 Task: Create a due date automation trigger when advanced on, on the monday before a card is due add dates with a start date at 11:00 AM.
Action: Mouse moved to (917, 249)
Screenshot: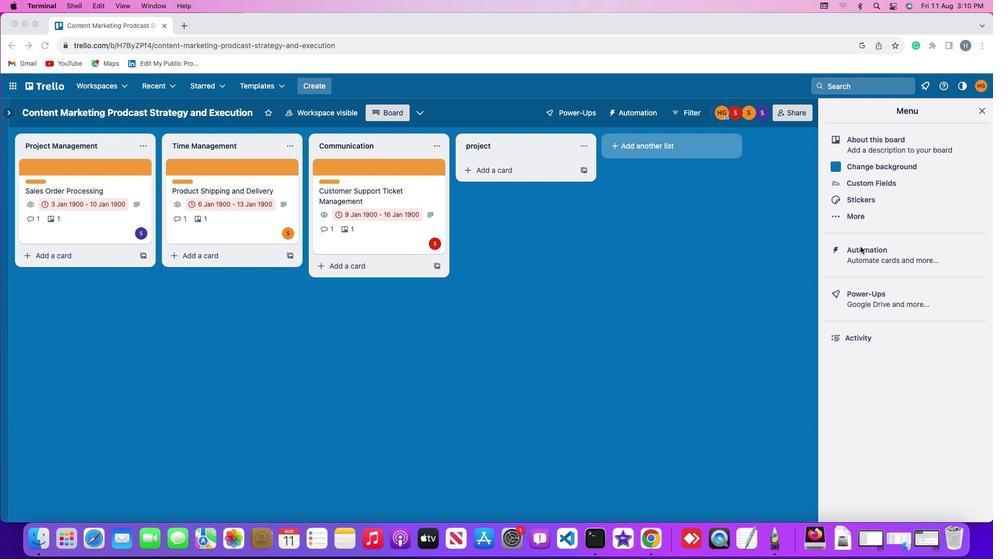
Action: Mouse pressed left at (917, 249)
Screenshot: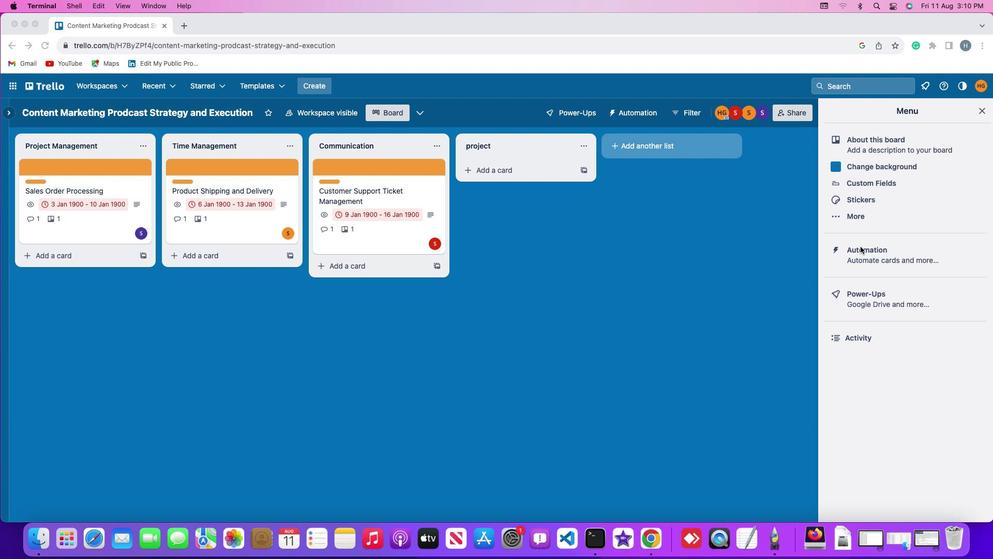 
Action: Mouse pressed left at (917, 249)
Screenshot: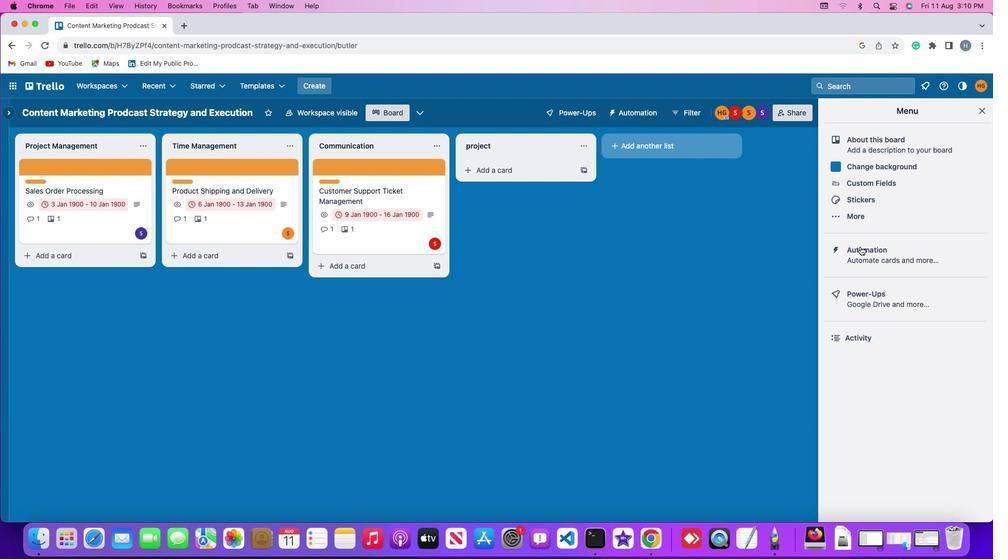 
Action: Mouse moved to (21, 246)
Screenshot: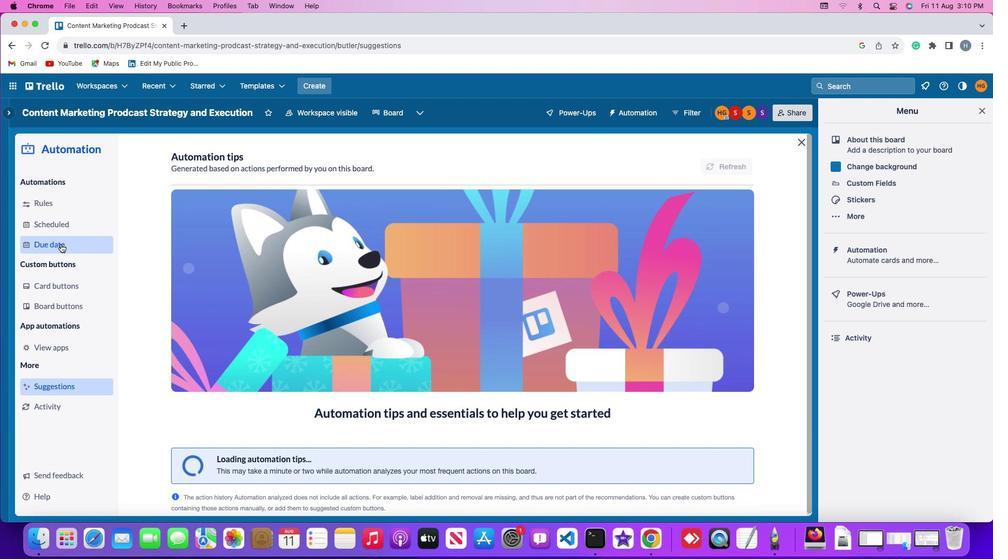
Action: Mouse pressed left at (21, 246)
Screenshot: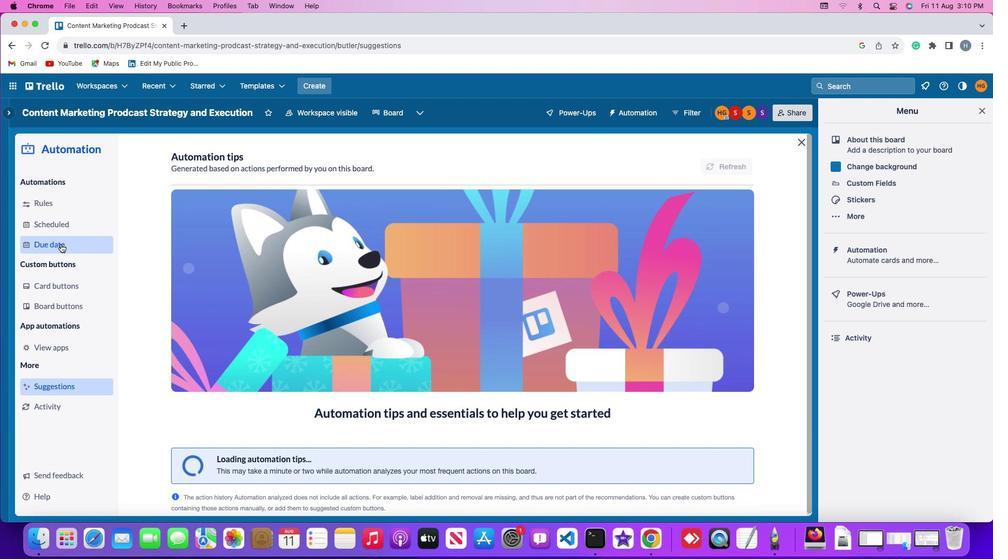 
Action: Mouse moved to (745, 165)
Screenshot: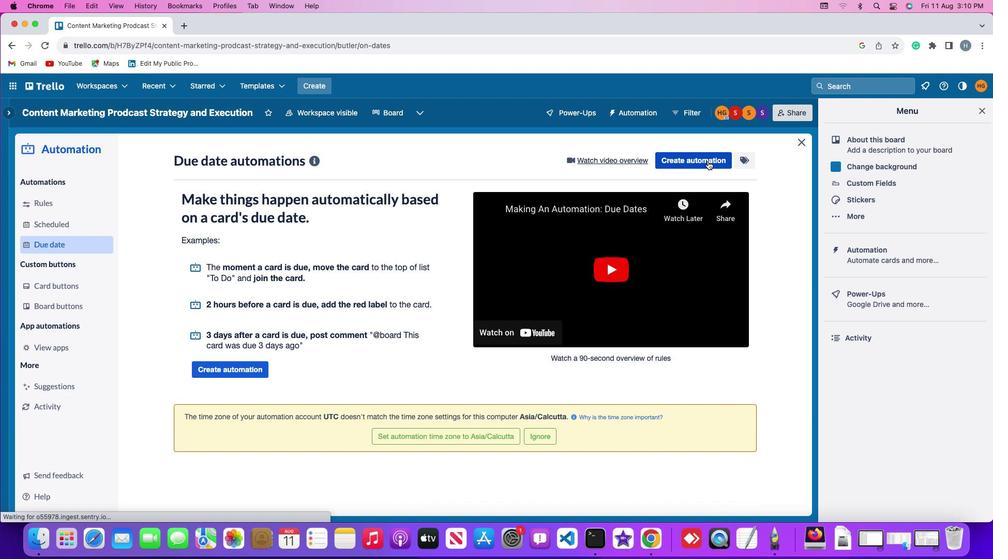 
Action: Mouse pressed left at (745, 165)
Screenshot: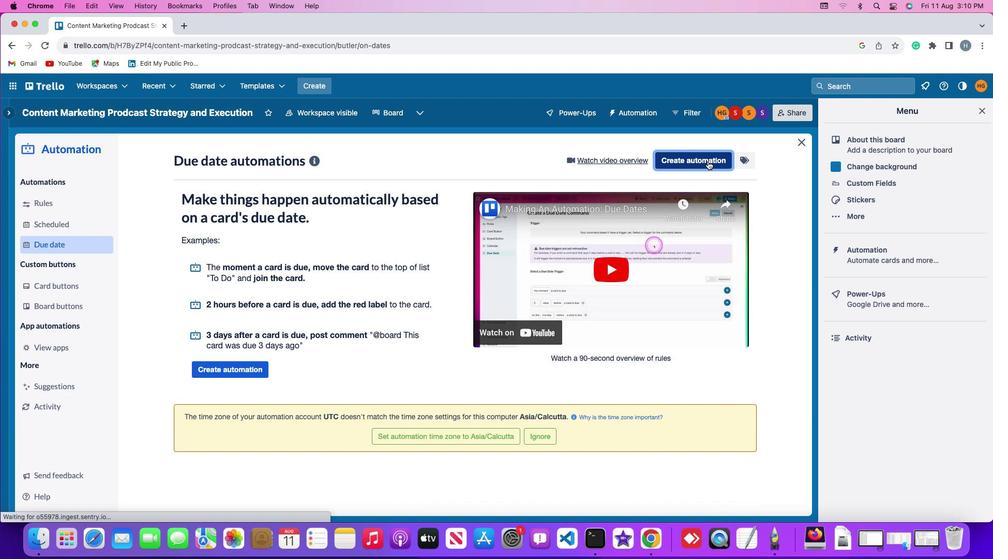 
Action: Mouse moved to (253, 259)
Screenshot: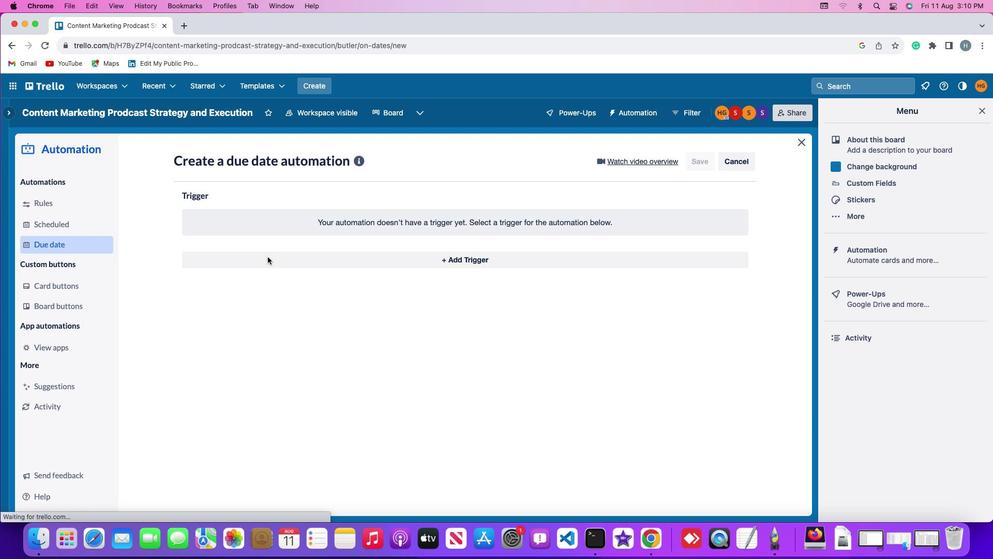 
Action: Mouse pressed left at (253, 259)
Screenshot: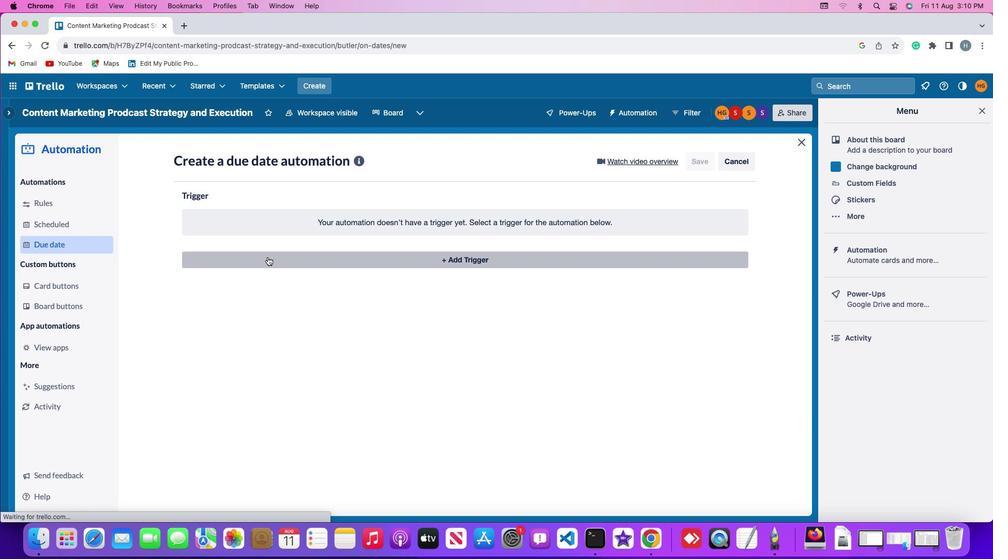 
Action: Mouse moved to (201, 447)
Screenshot: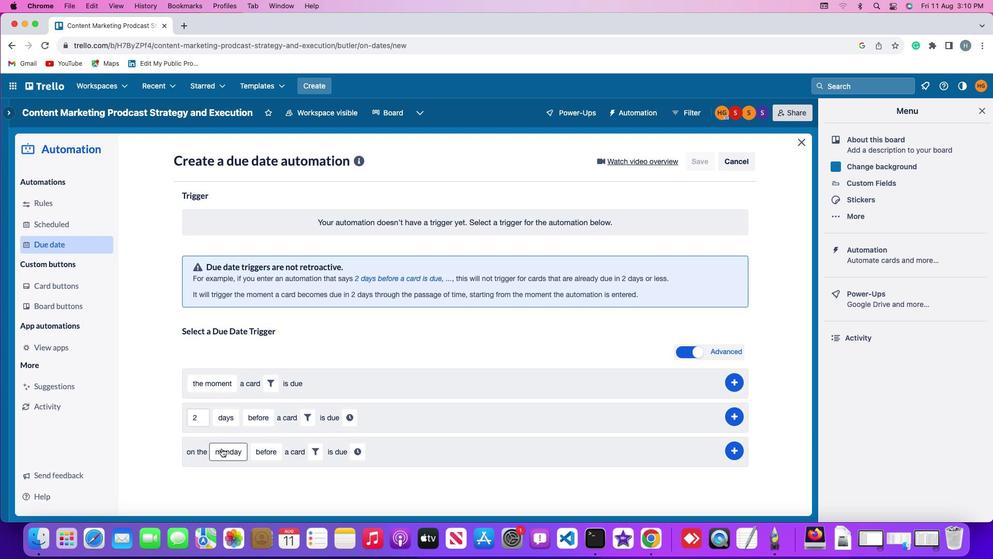 
Action: Mouse pressed left at (201, 447)
Screenshot: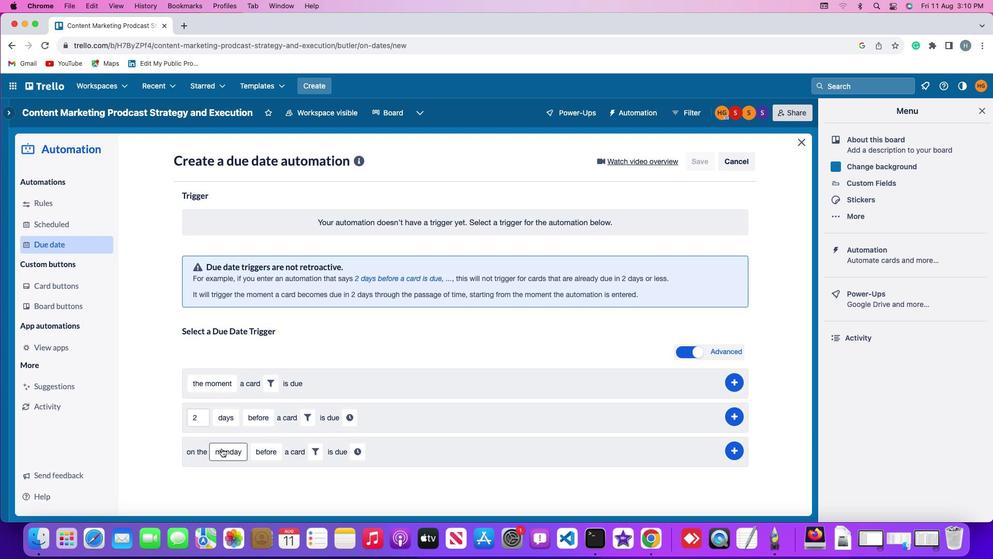 
Action: Mouse moved to (226, 307)
Screenshot: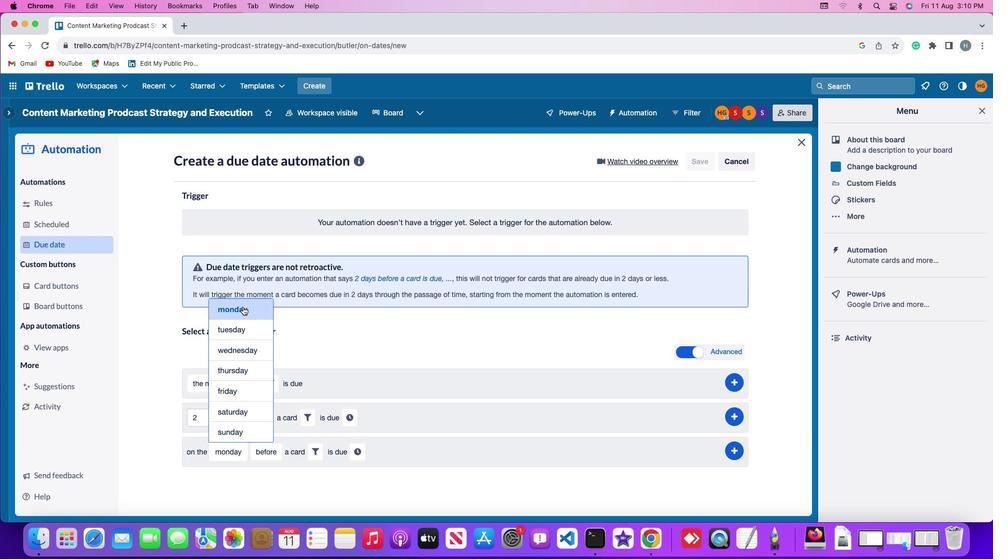 
Action: Mouse pressed left at (226, 307)
Screenshot: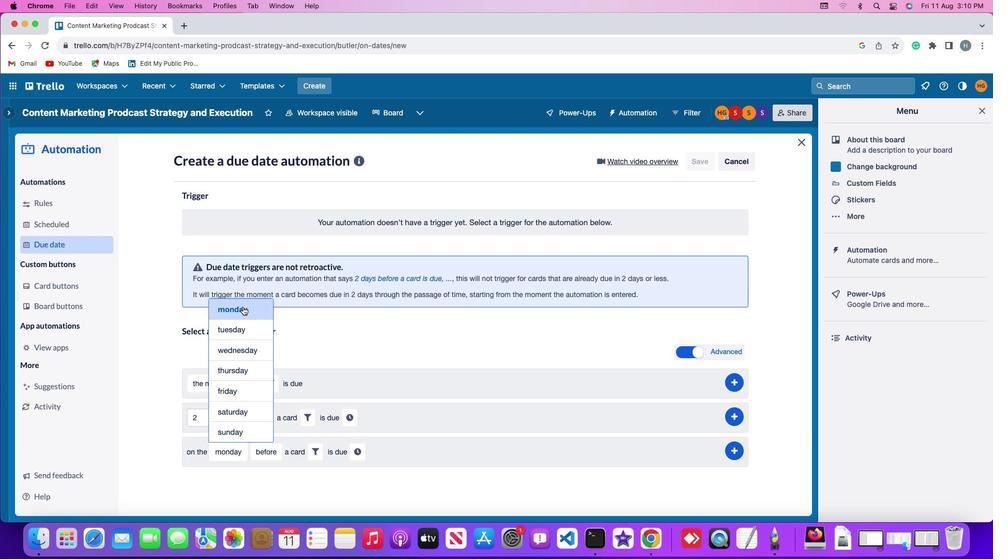 
Action: Mouse moved to (255, 446)
Screenshot: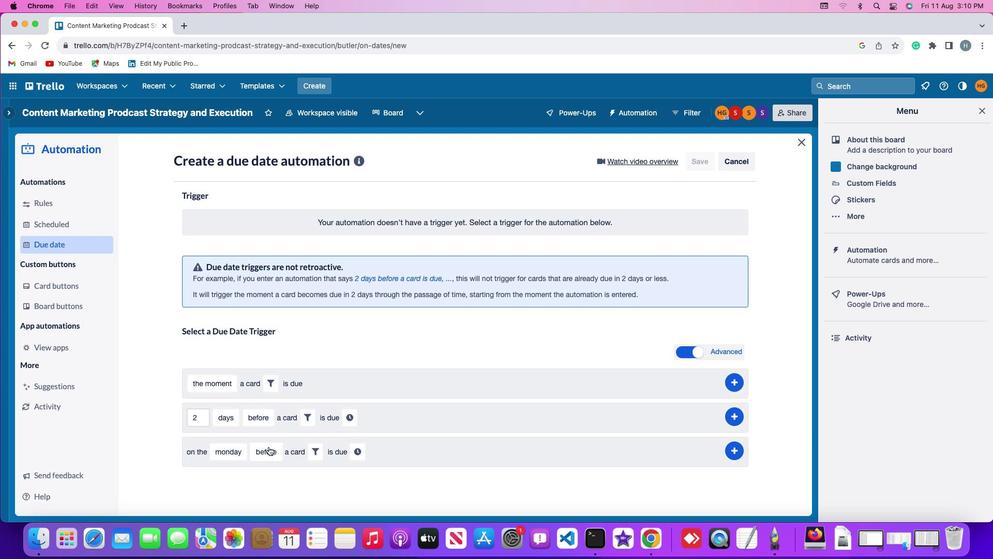 
Action: Mouse pressed left at (255, 446)
Screenshot: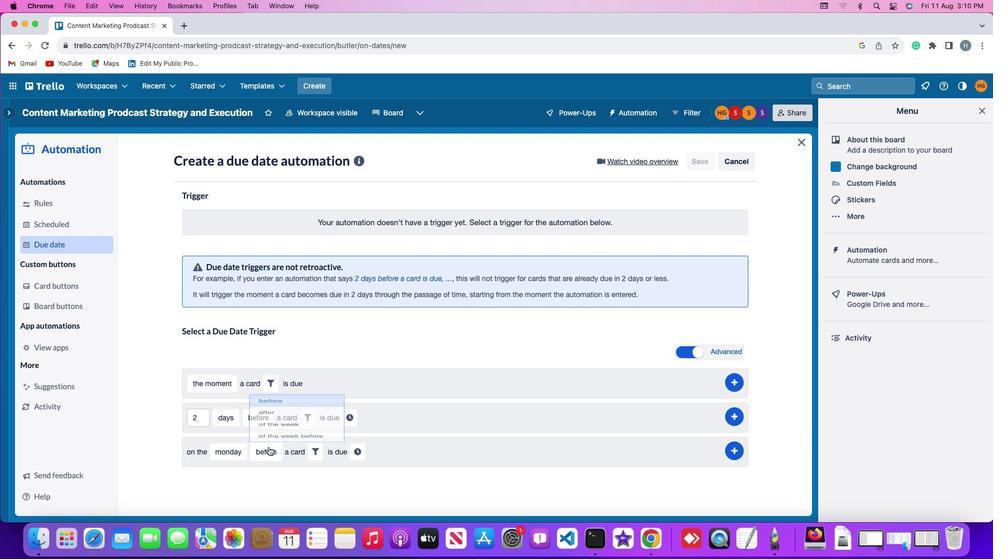 
Action: Mouse moved to (284, 365)
Screenshot: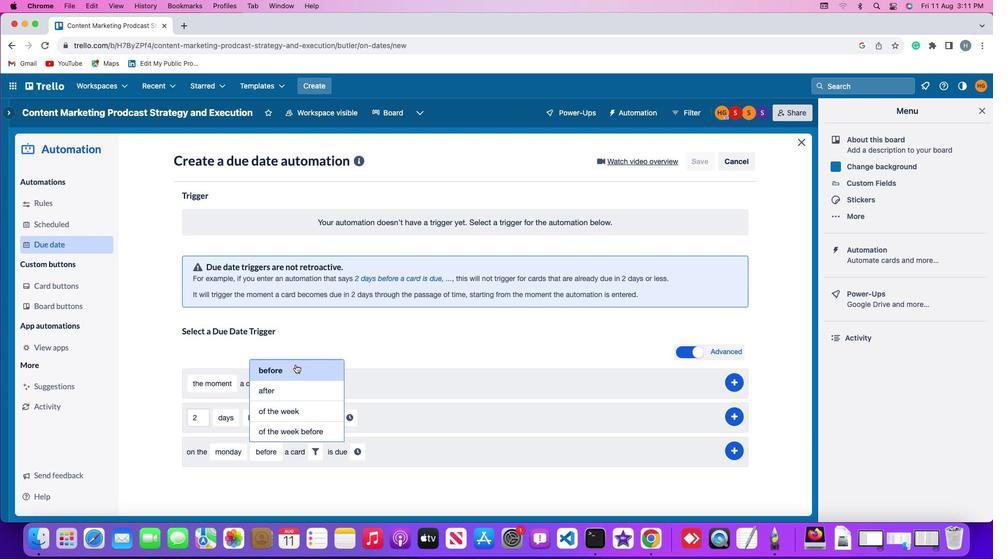 
Action: Mouse pressed left at (284, 365)
Screenshot: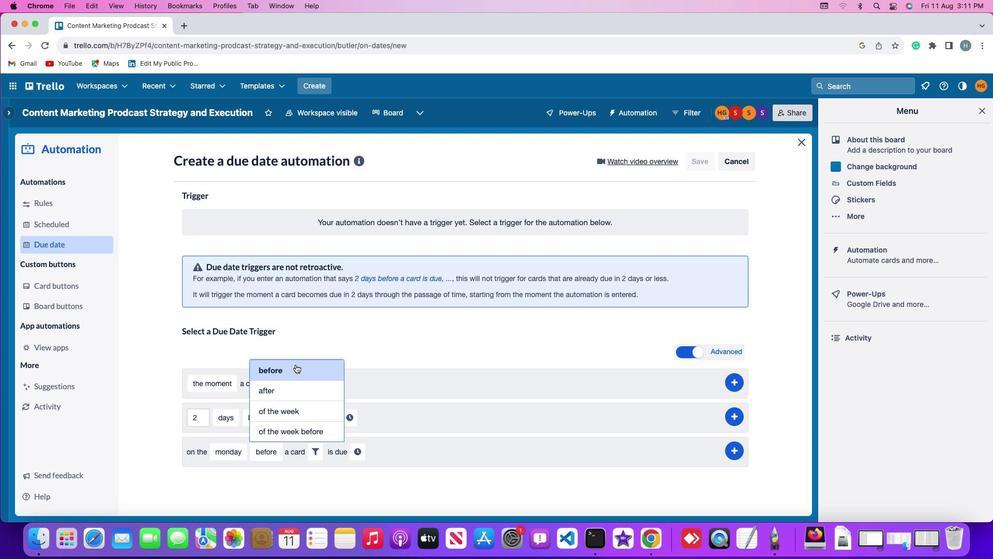 
Action: Mouse moved to (310, 449)
Screenshot: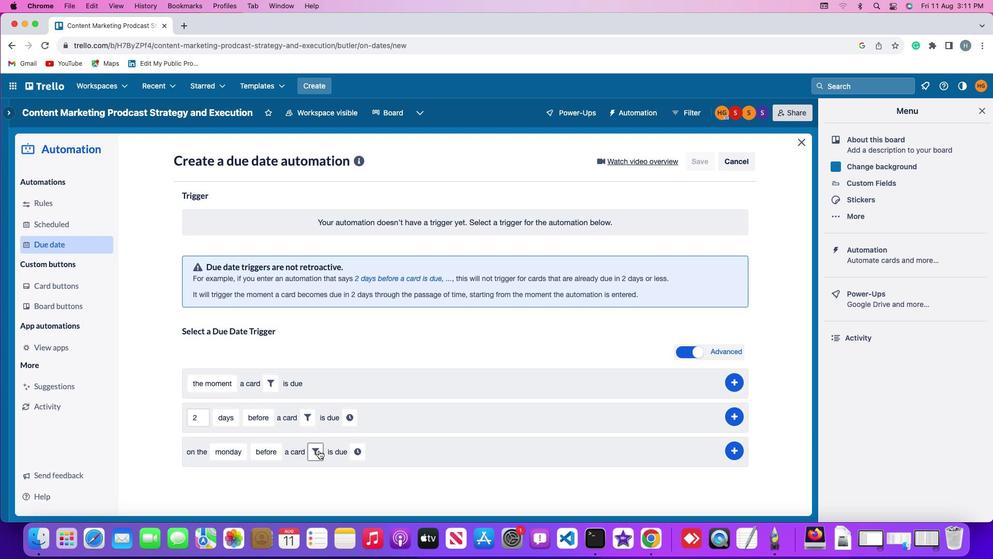 
Action: Mouse pressed left at (310, 449)
Screenshot: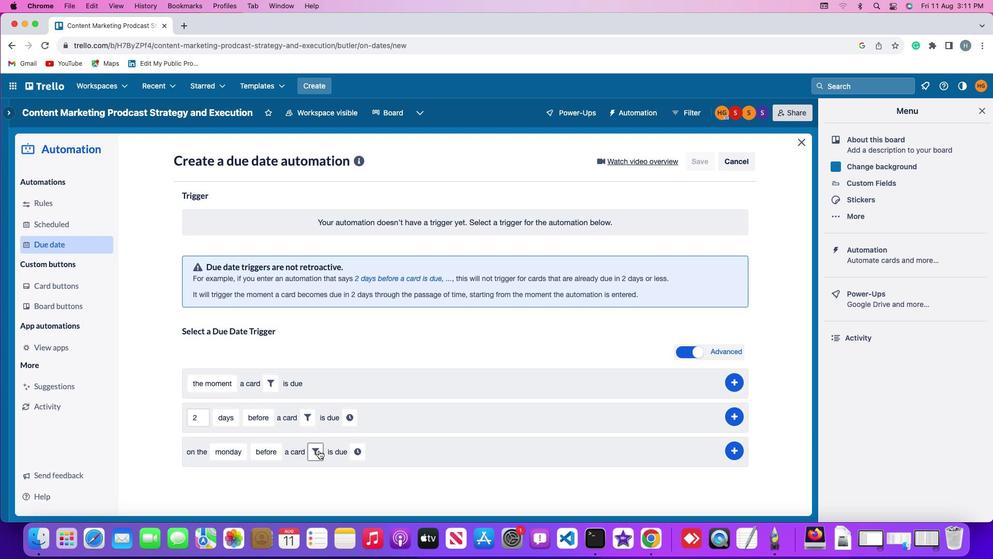 
Action: Mouse moved to (255, 481)
Screenshot: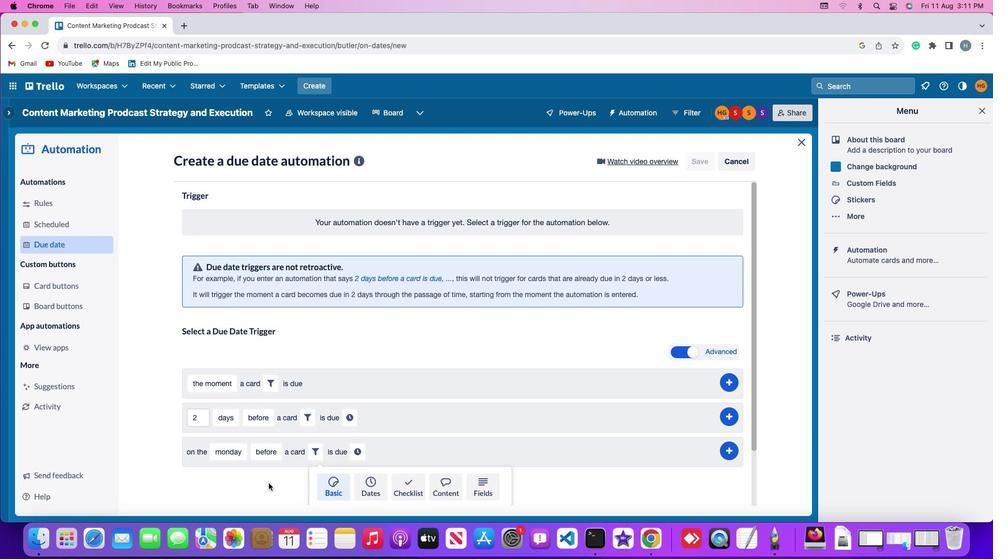 
Action: Mouse scrolled (255, 481) with delta (-45, 6)
Screenshot: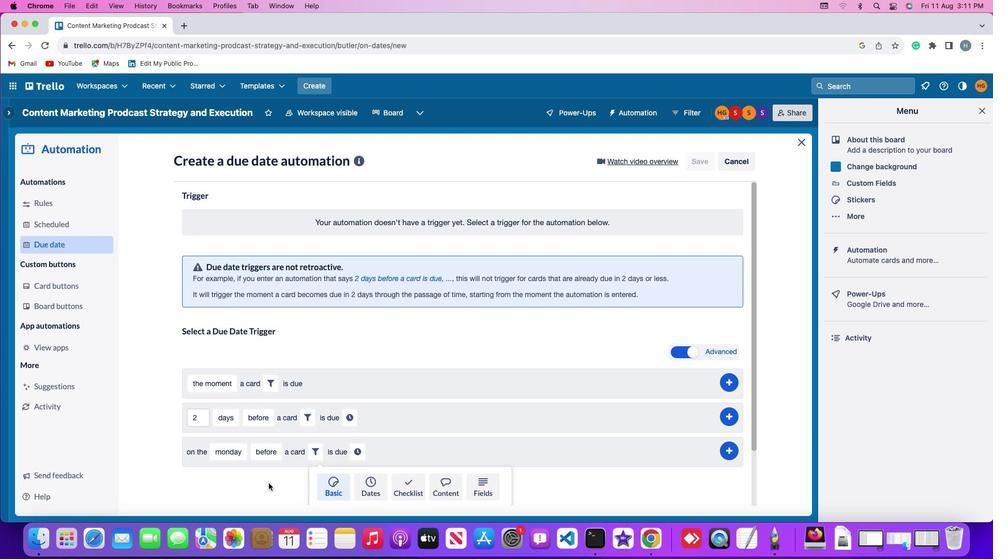 
Action: Mouse scrolled (255, 481) with delta (-45, 6)
Screenshot: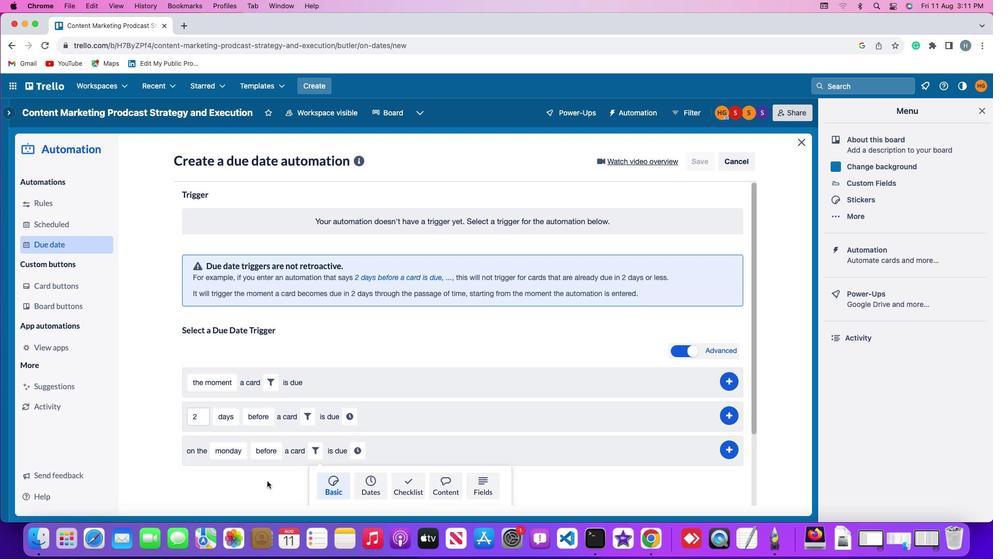 
Action: Mouse moved to (254, 480)
Screenshot: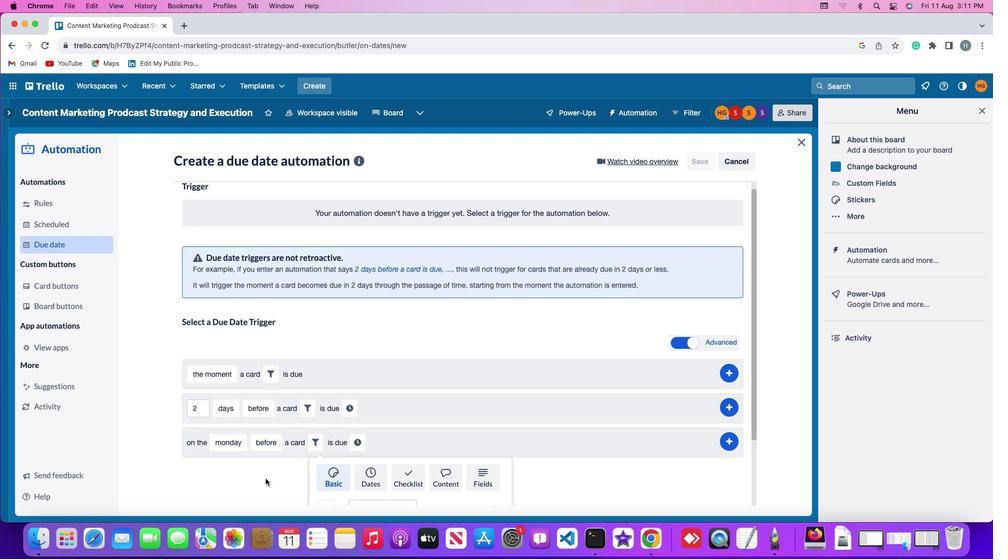
Action: Mouse scrolled (254, 480) with delta (-45, 5)
Screenshot: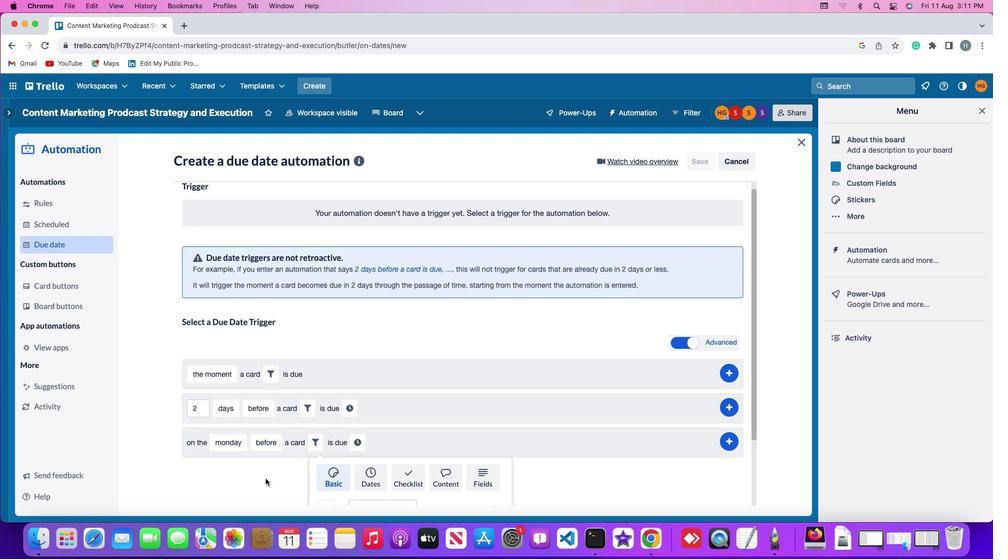 
Action: Mouse moved to (253, 479)
Screenshot: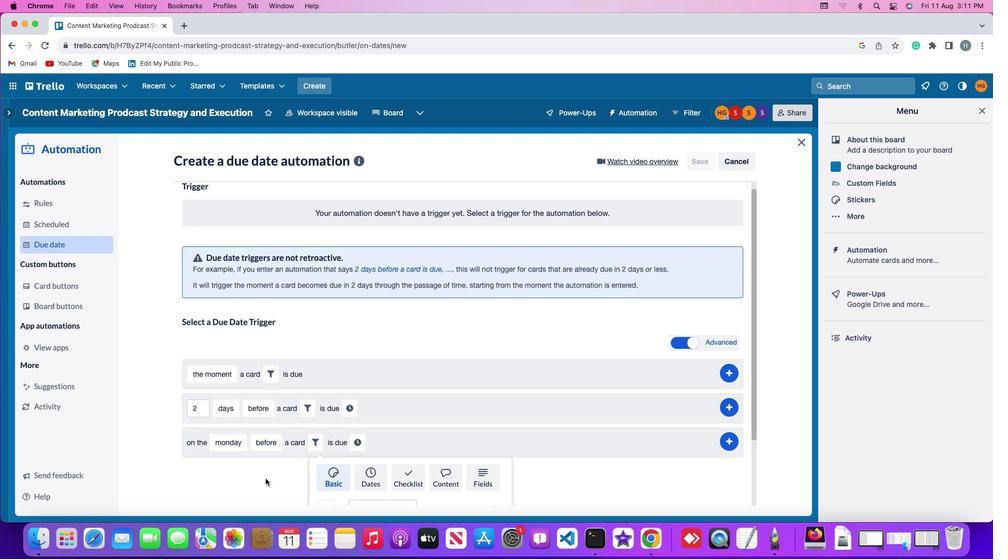 
Action: Mouse scrolled (253, 479) with delta (-45, 4)
Screenshot: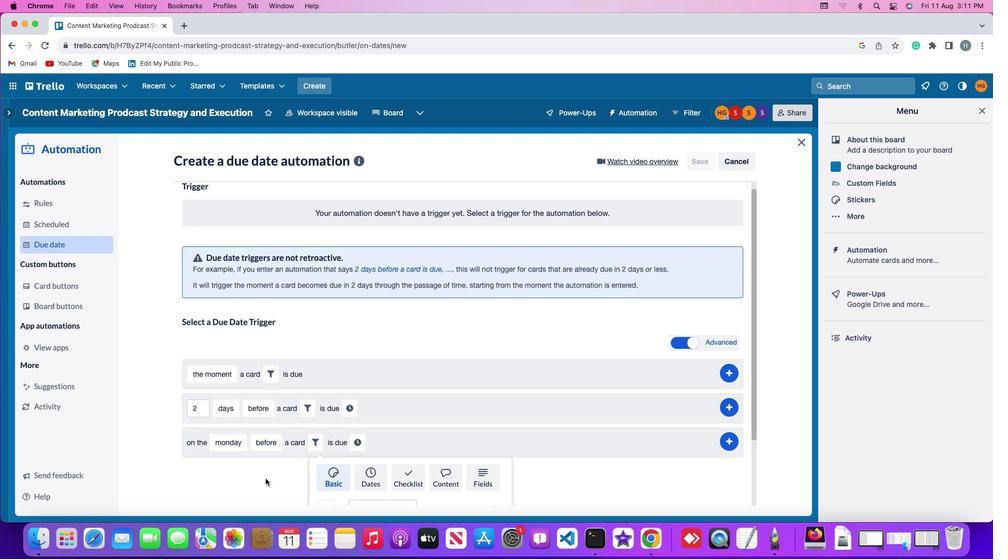 
Action: Mouse moved to (373, 397)
Screenshot: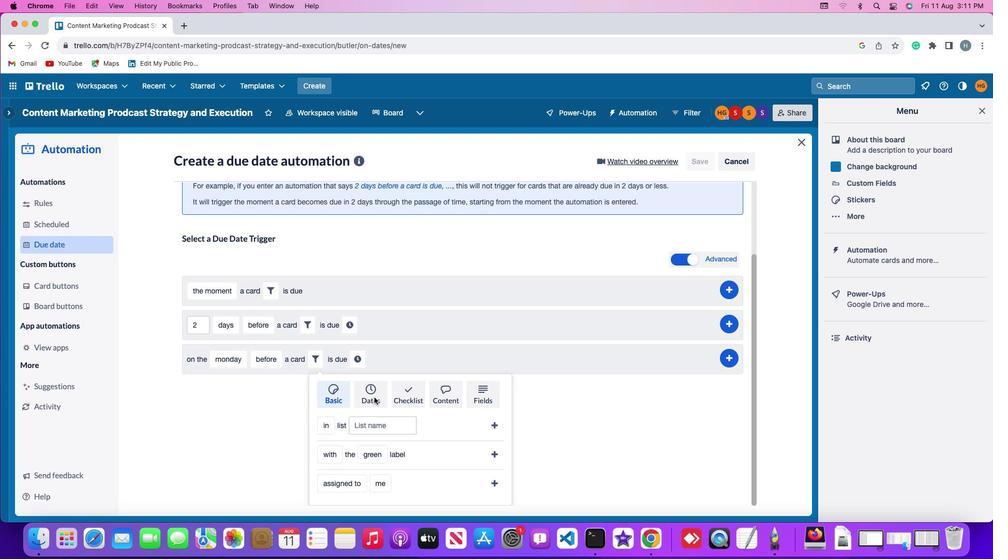 
Action: Mouse pressed left at (373, 397)
Screenshot: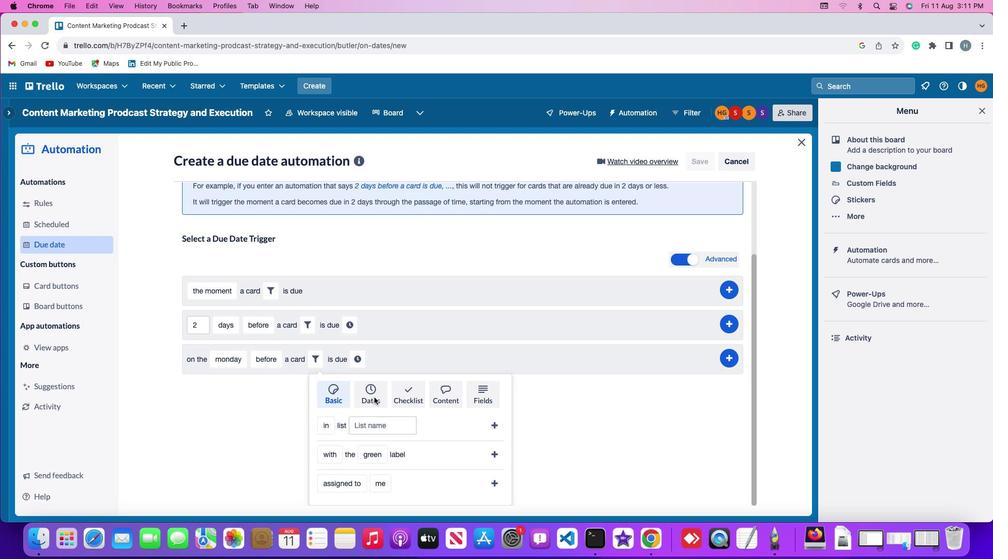 
Action: Mouse moved to (242, 436)
Screenshot: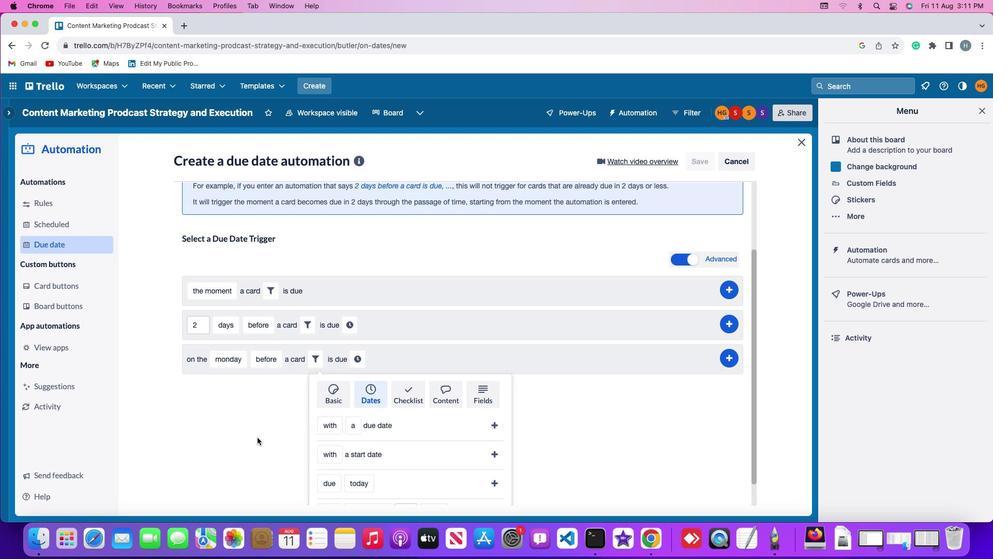 
Action: Mouse scrolled (242, 436) with delta (-45, 6)
Screenshot: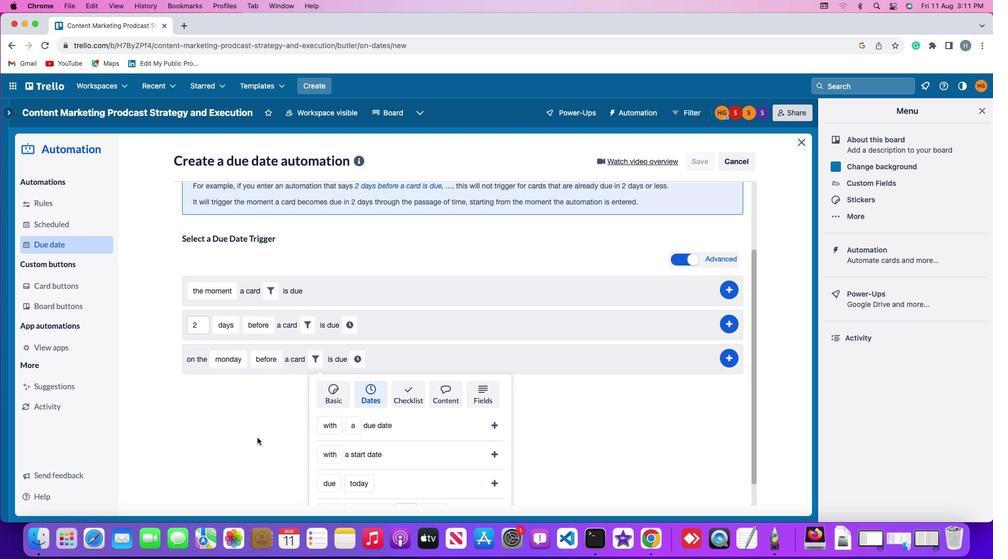 
Action: Mouse scrolled (242, 436) with delta (-45, 6)
Screenshot: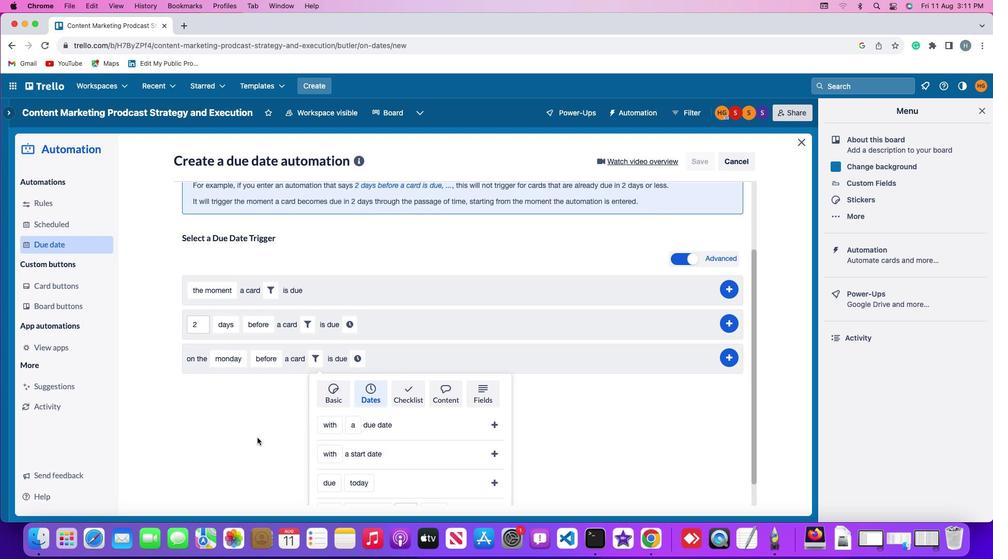 
Action: Mouse scrolled (242, 436) with delta (-45, 5)
Screenshot: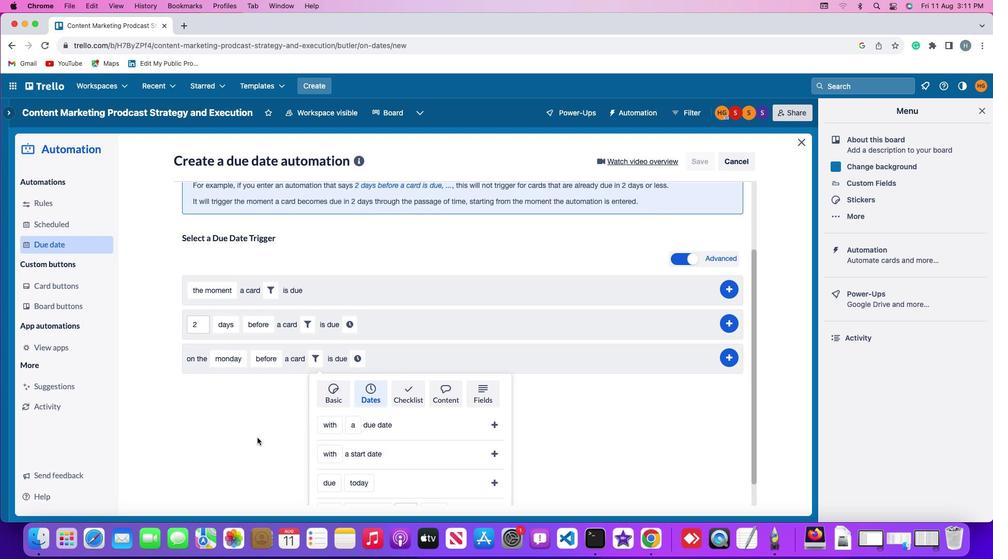 
Action: Mouse scrolled (242, 436) with delta (-45, 4)
Screenshot: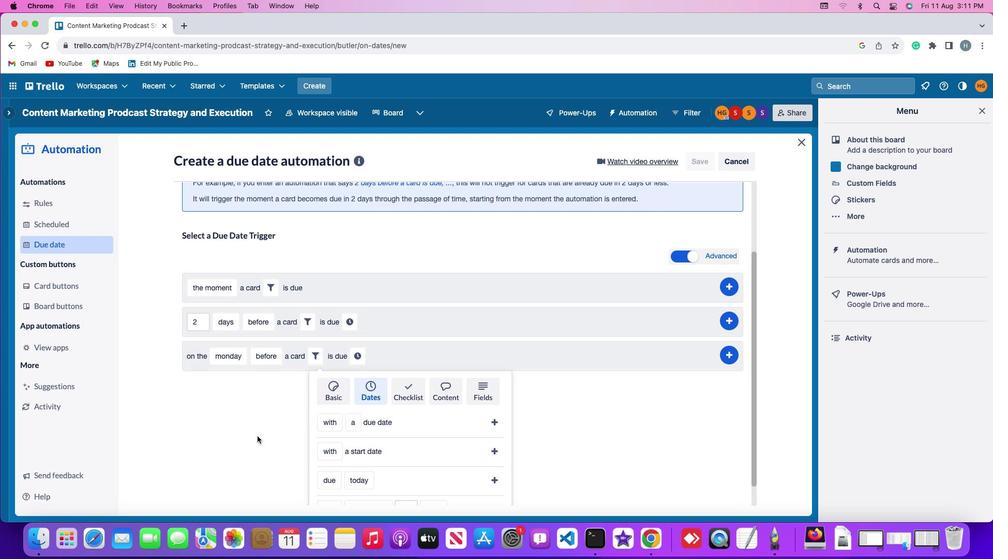 
Action: Mouse moved to (241, 435)
Screenshot: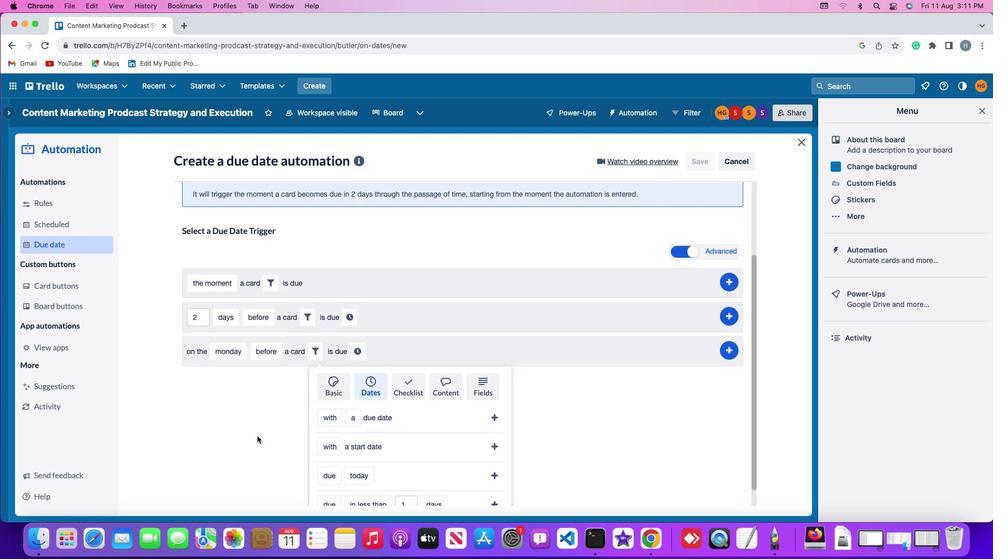 
Action: Mouse scrolled (241, 435) with delta (-45, 4)
Screenshot: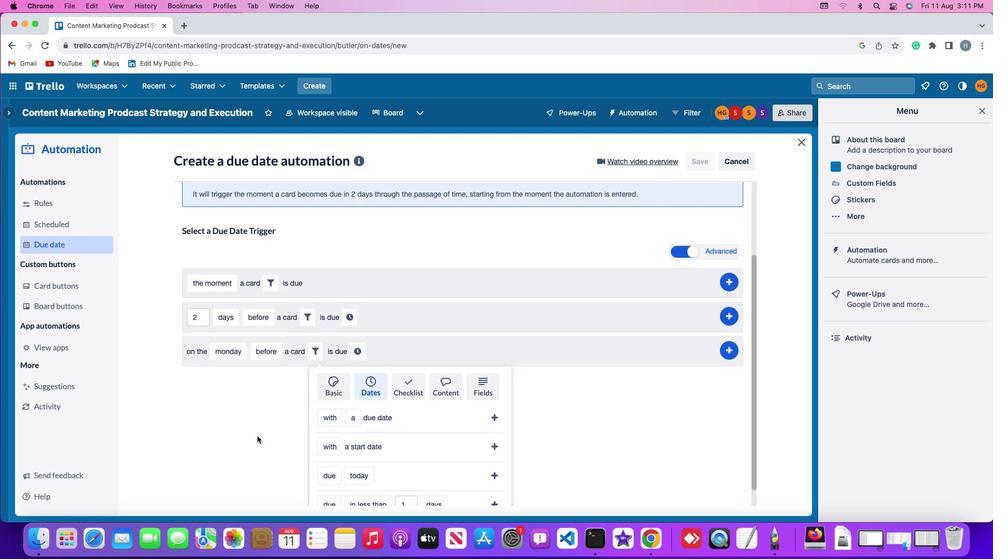 
Action: Mouse moved to (310, 421)
Screenshot: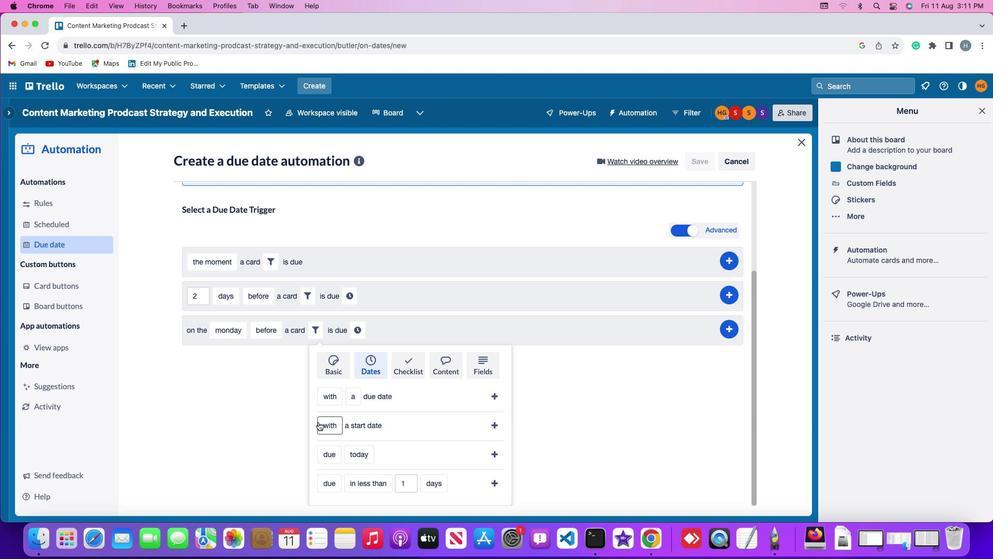 
Action: Mouse pressed left at (310, 421)
Screenshot: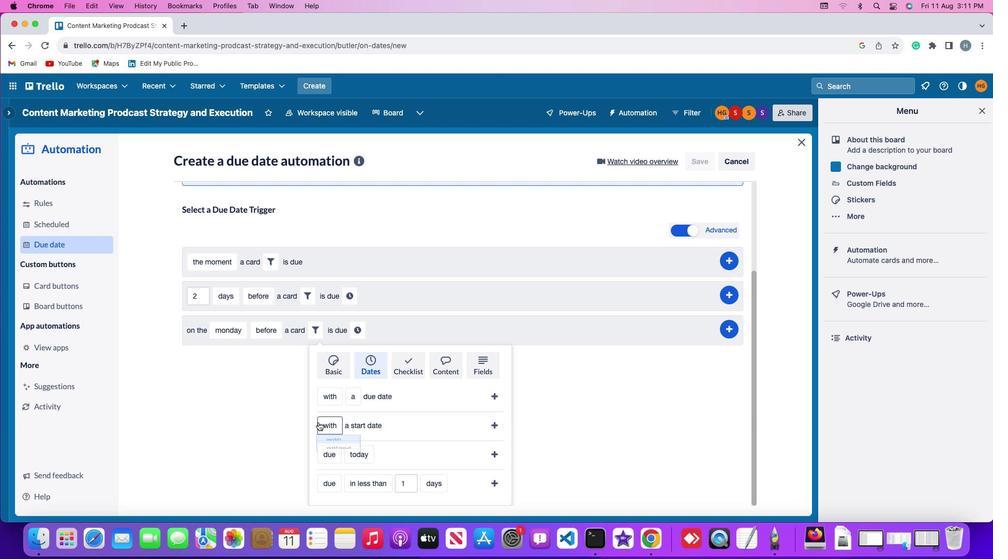
Action: Mouse moved to (330, 443)
Screenshot: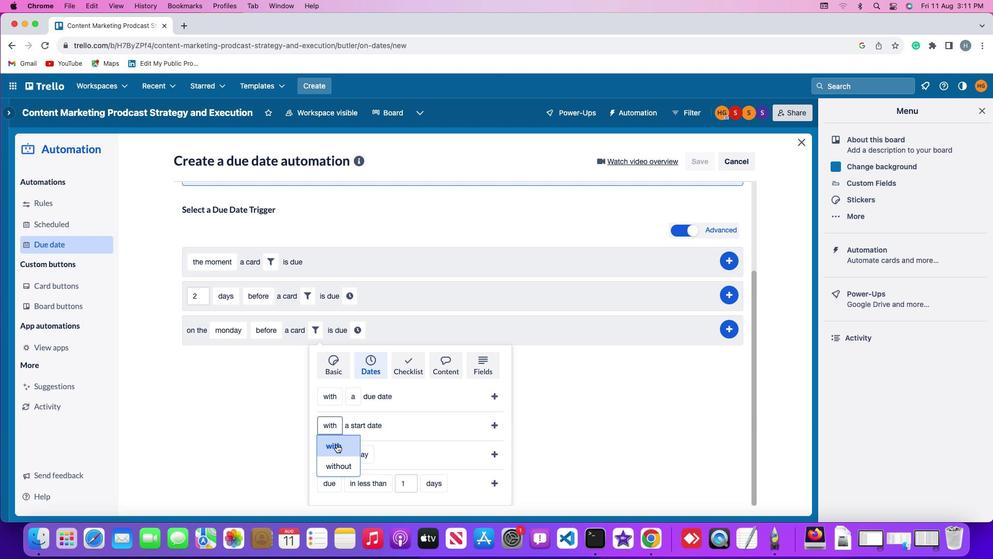 
Action: Mouse pressed left at (330, 443)
Screenshot: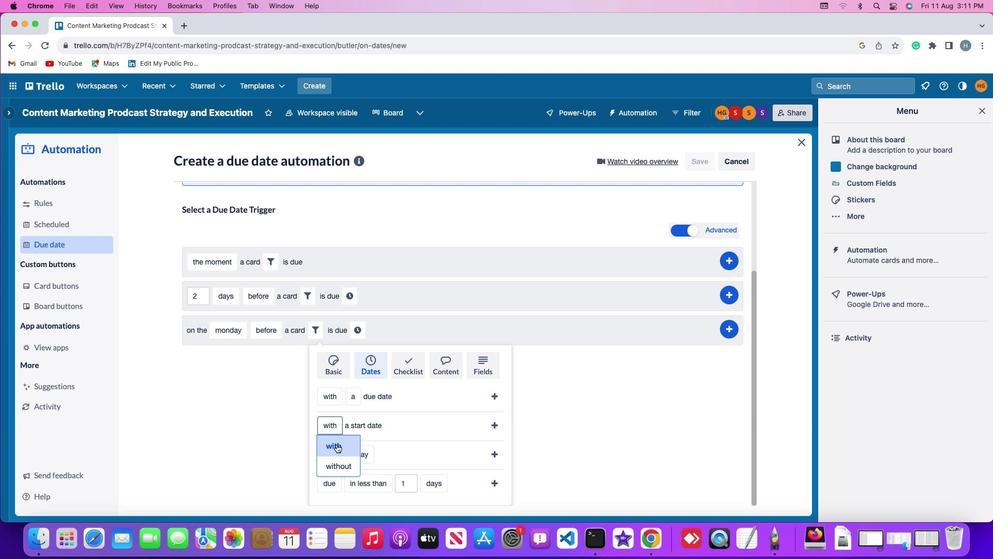 
Action: Mouse moved to (508, 421)
Screenshot: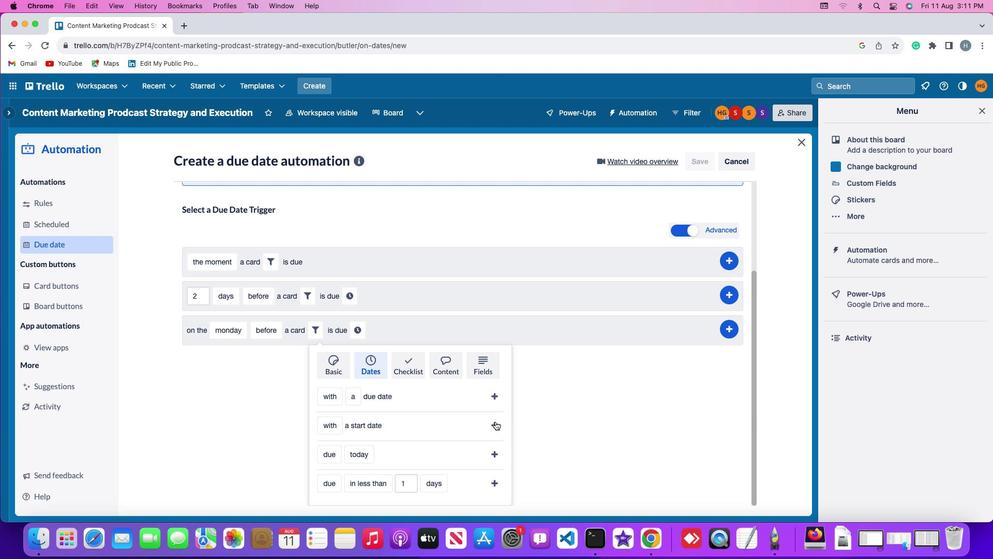 
Action: Mouse pressed left at (508, 421)
Screenshot: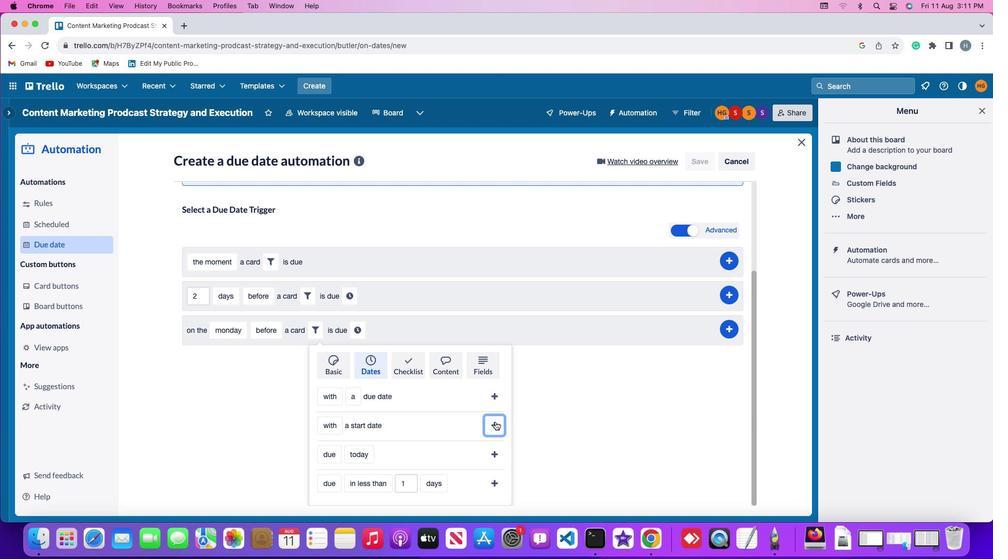 
Action: Mouse moved to (441, 448)
Screenshot: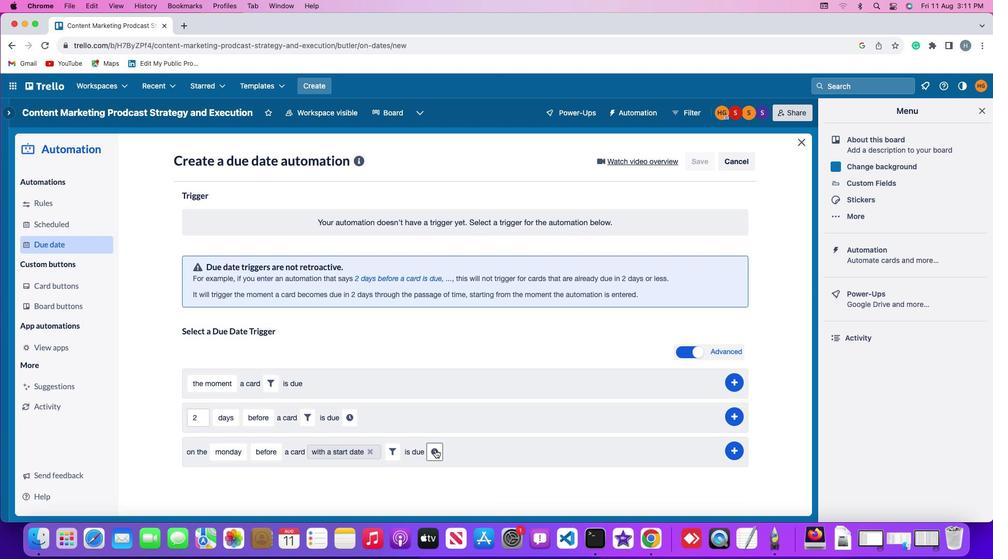 
Action: Mouse pressed left at (441, 448)
Screenshot: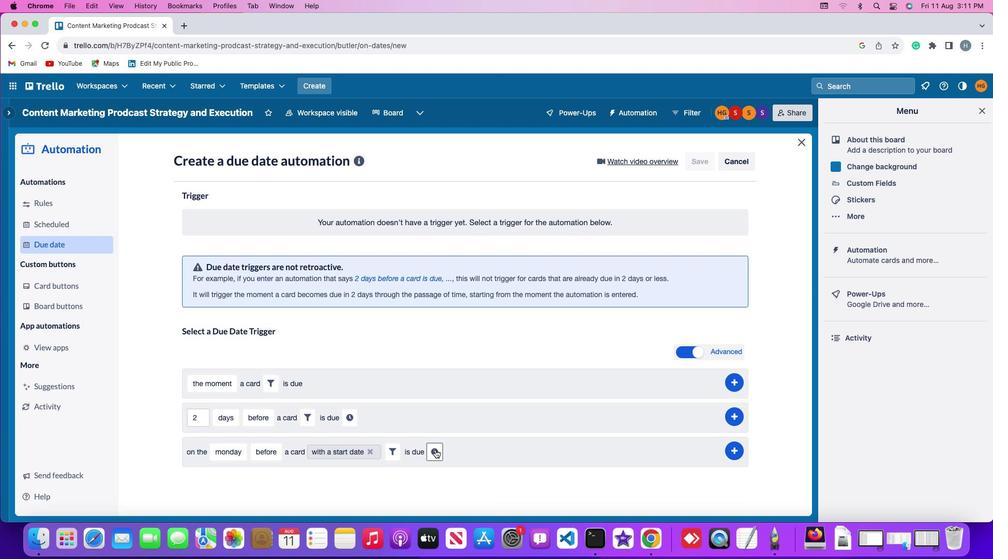 
Action: Mouse moved to (464, 453)
Screenshot: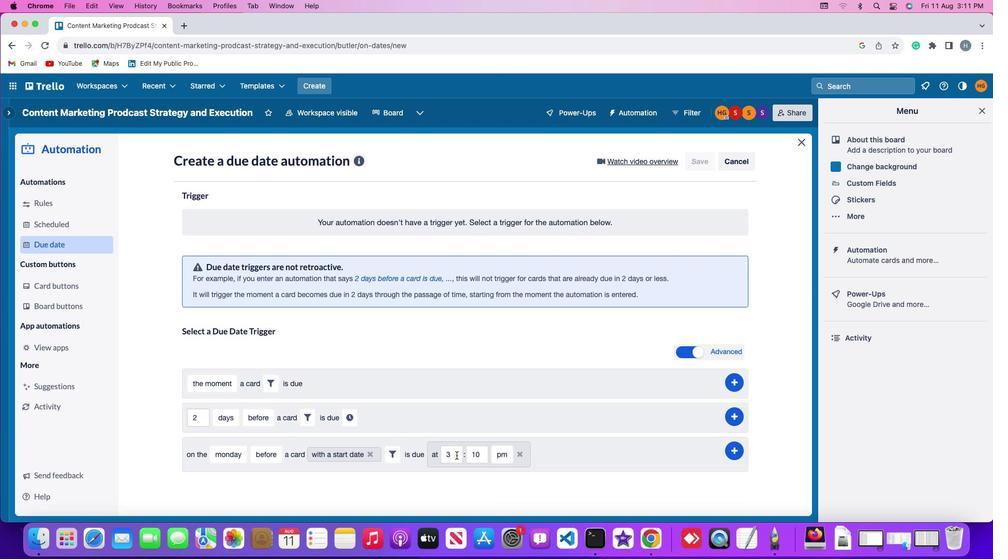 
Action: Mouse pressed left at (464, 453)
Screenshot: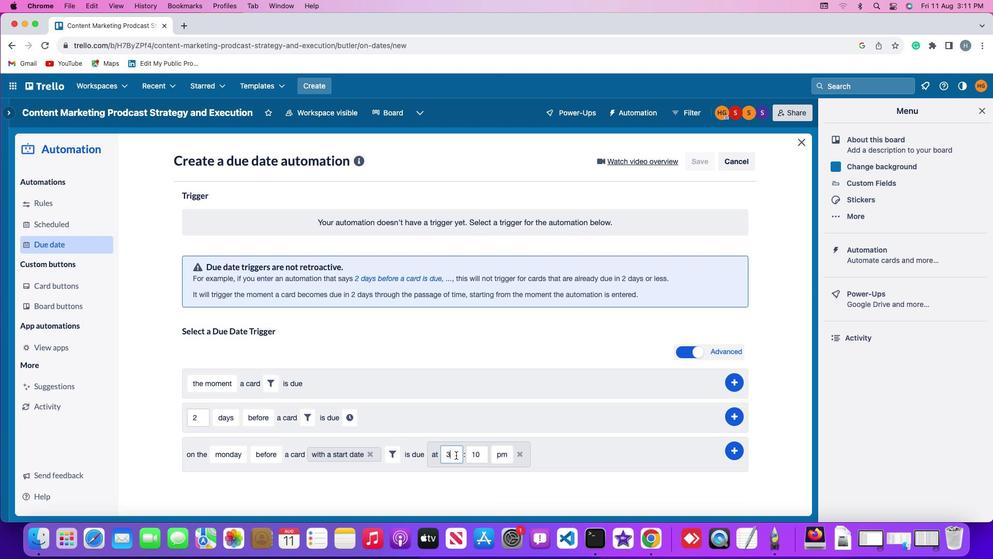 
Action: Mouse moved to (464, 453)
Screenshot: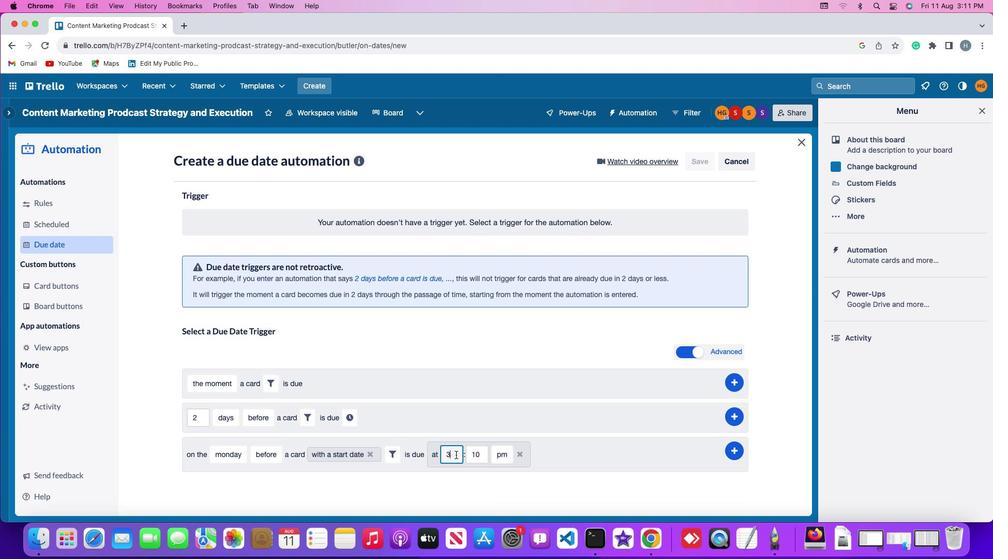 
Action: Key pressed Key.backspace'1''1'
Screenshot: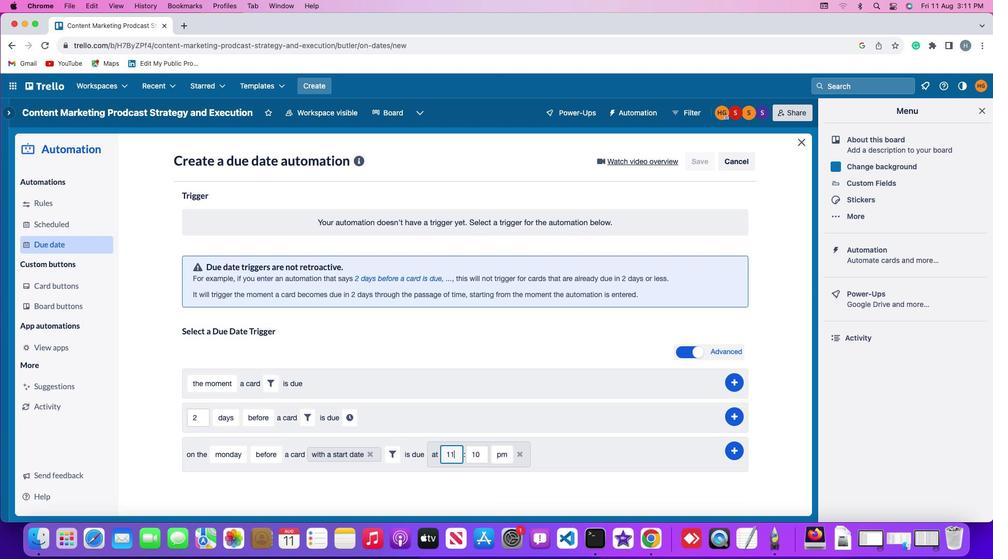 
Action: Mouse moved to (492, 452)
Screenshot: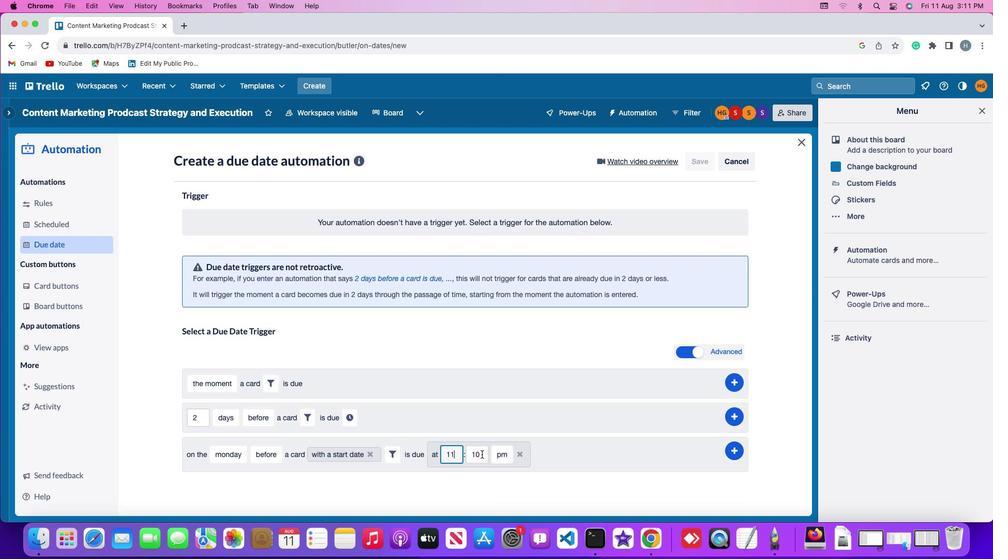 
Action: Mouse pressed left at (492, 452)
Screenshot: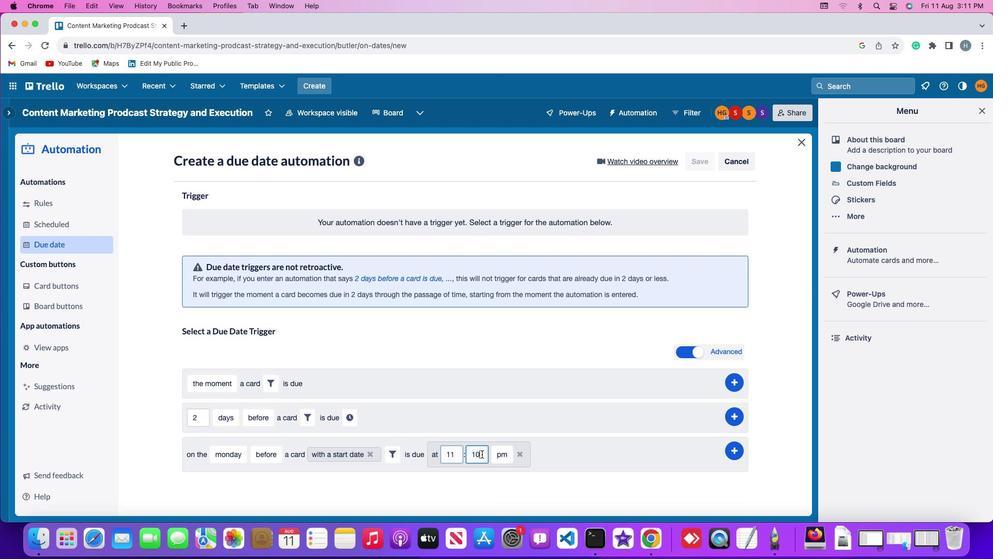 
Action: Key pressed Key.backspaceKey.backspaceKey.backspace'0''0'
Screenshot: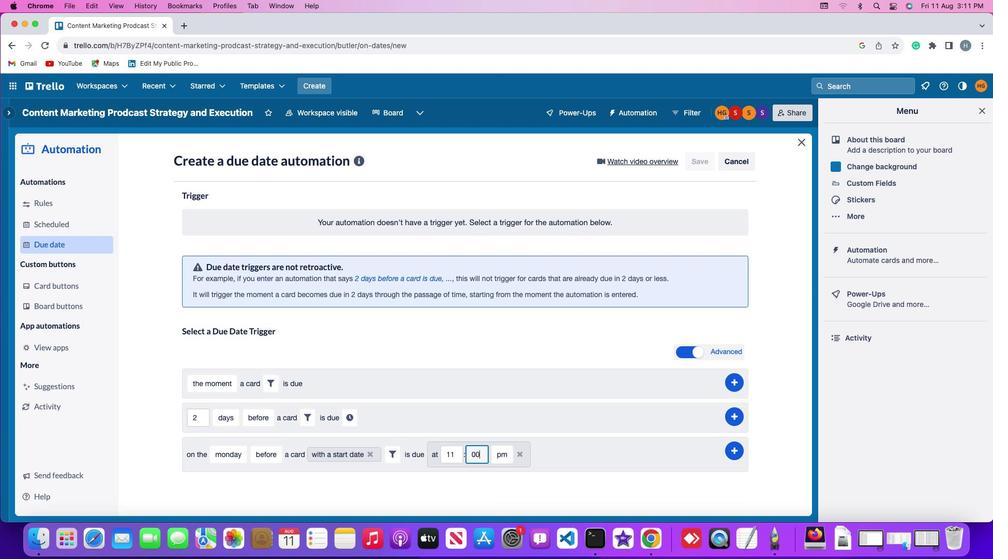 
Action: Mouse moved to (517, 453)
Screenshot: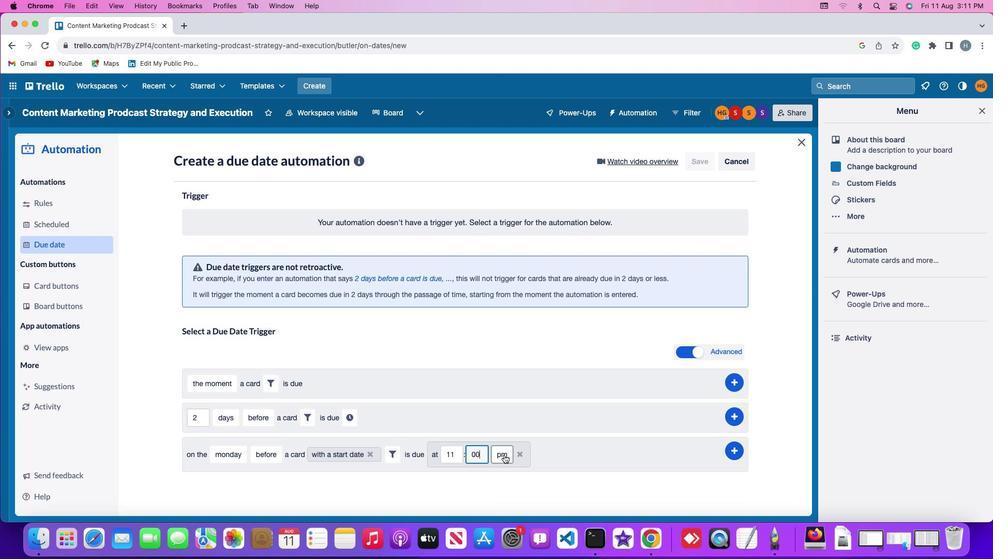 
Action: Mouse pressed left at (517, 453)
Screenshot: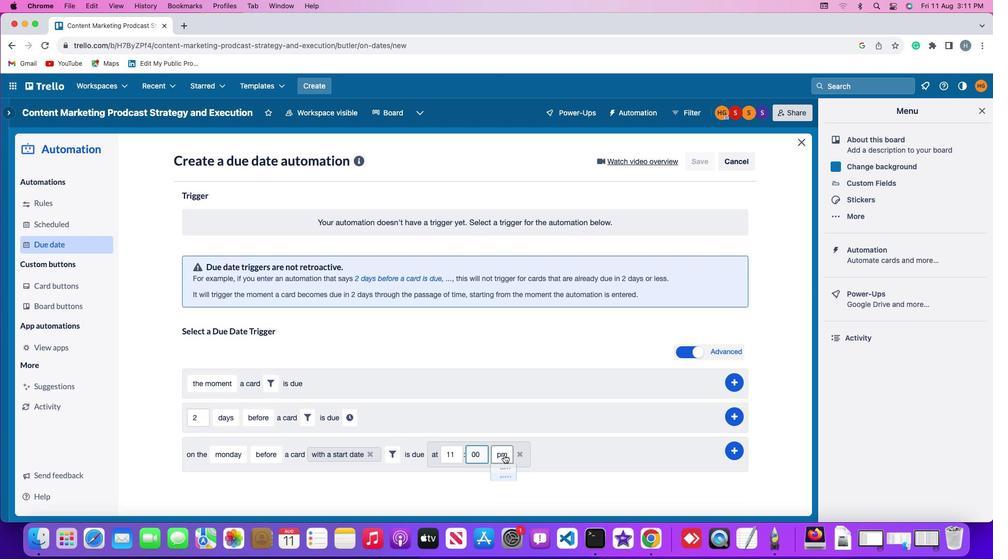 
Action: Mouse moved to (517, 470)
Screenshot: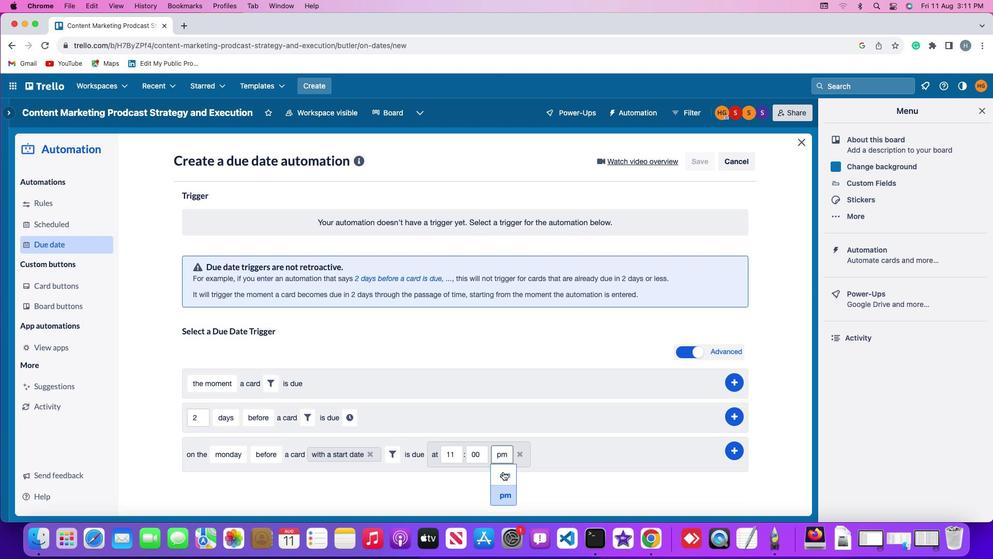
Action: Mouse pressed left at (517, 470)
Screenshot: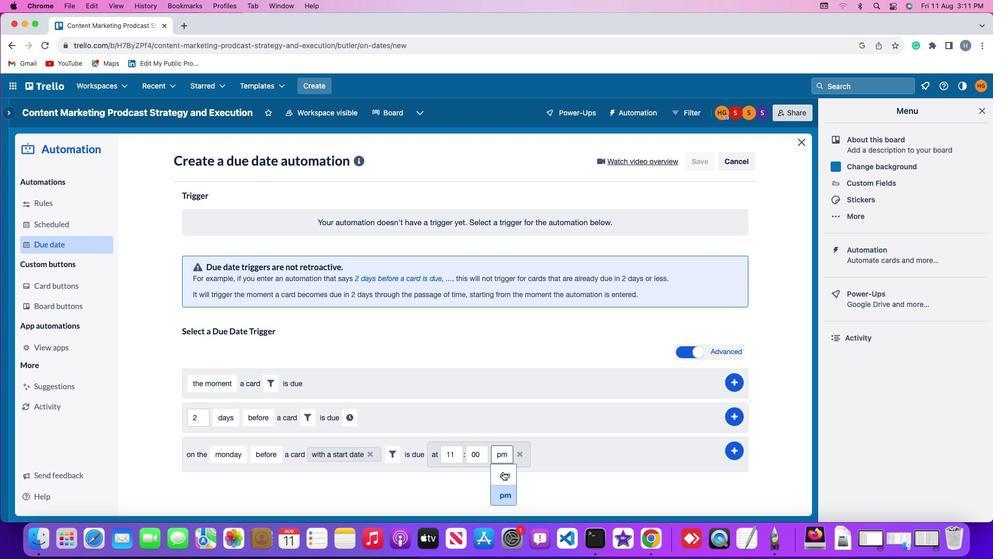 
Action: Mouse moved to (778, 447)
Screenshot: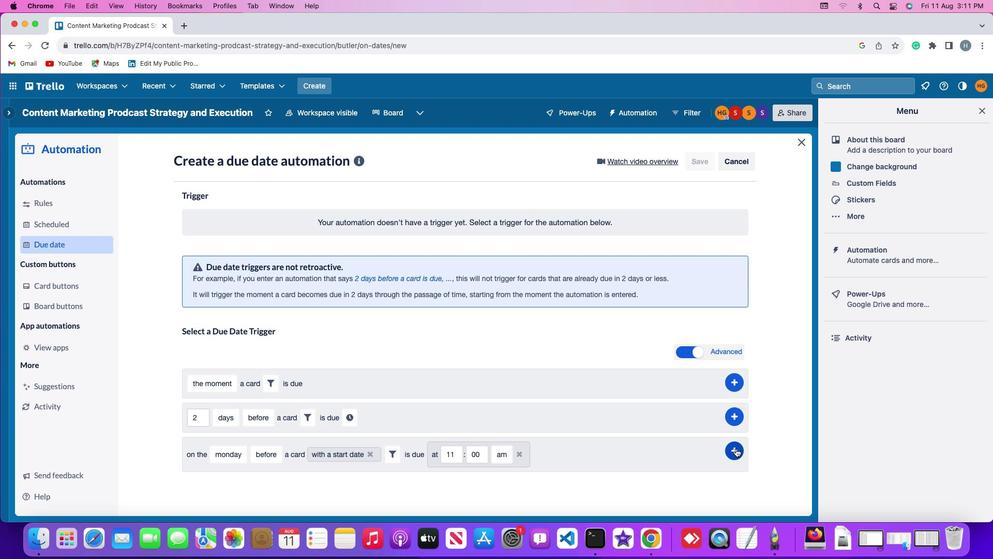 
Action: Mouse pressed left at (778, 447)
Screenshot: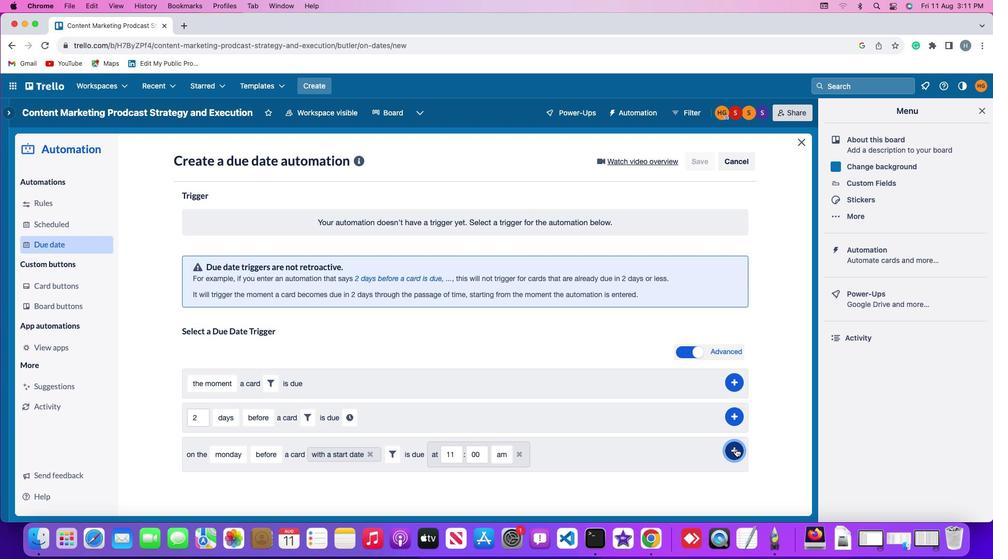 
Action: Mouse moved to (824, 358)
Screenshot: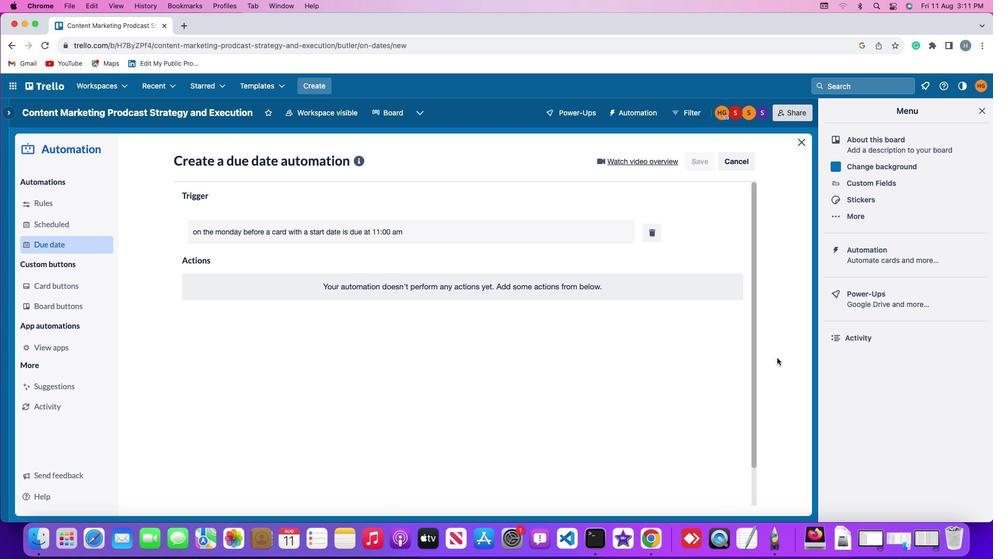 
